 Task: Assign prateek.ku2001@gmail.com as Assignee of Child Issue ChildIssue0000000044 of Issue Issue0000000022 in Backlog  in Scrum Project Project0000000005 in Jira. Assign prateek.ku2001@gmail.com as Assignee of Child Issue ChildIssue0000000045 of Issue Issue0000000023 in Backlog  in Scrum Project Project0000000005 in Jira. Assign nikrathi889@gmail.com as Assignee of Child Issue ChildIssue0000000046 of Issue Issue0000000023 in Backlog  in Scrum Project Project0000000005 in Jira. Assign nikrathi889@gmail.com as Assignee of Child Issue ChildIssue0000000047 of Issue Issue0000000024 in Backlog  in Scrum Project Project0000000005 in Jira. Assign nikrathi889@gmail.com as Assignee of Child Issue ChildIssue0000000048 of Issue Issue0000000024 in Backlog  in Scrum Project Project0000000005 in Jira
Action: Mouse moved to (368, 425)
Screenshot: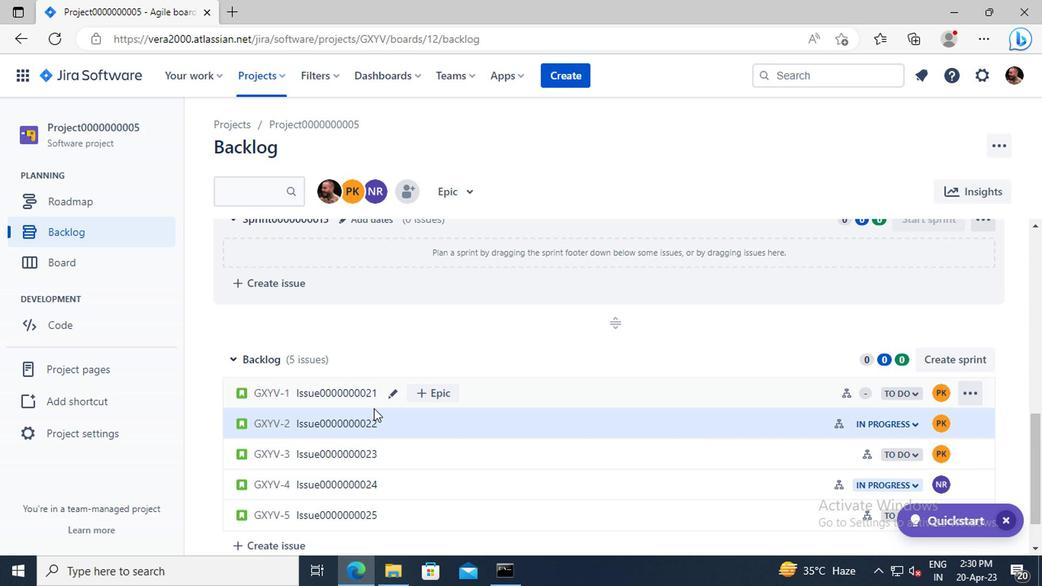 
Action: Mouse pressed left at (368, 425)
Screenshot: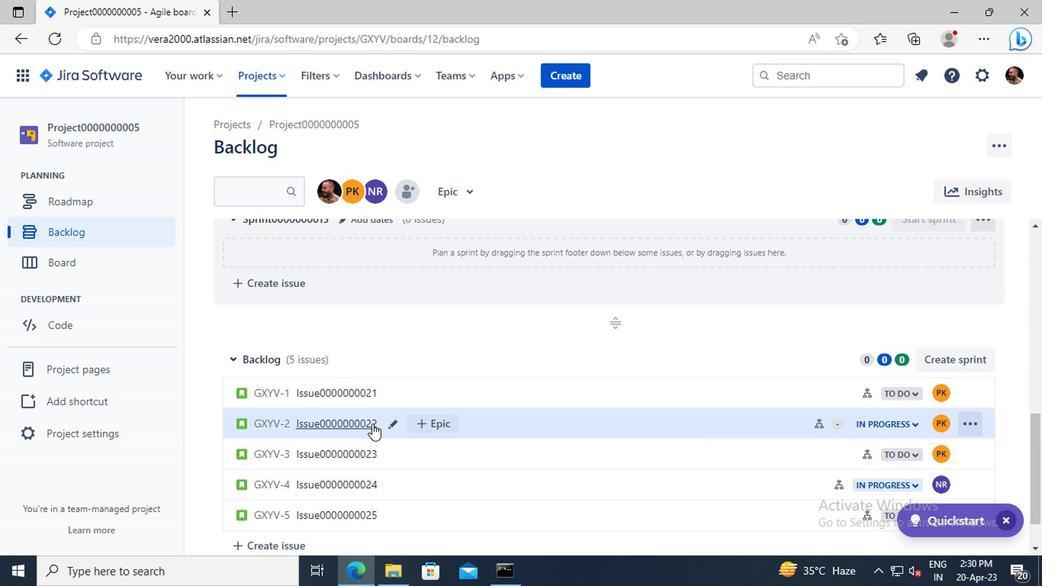 
Action: Mouse moved to (882, 377)
Screenshot: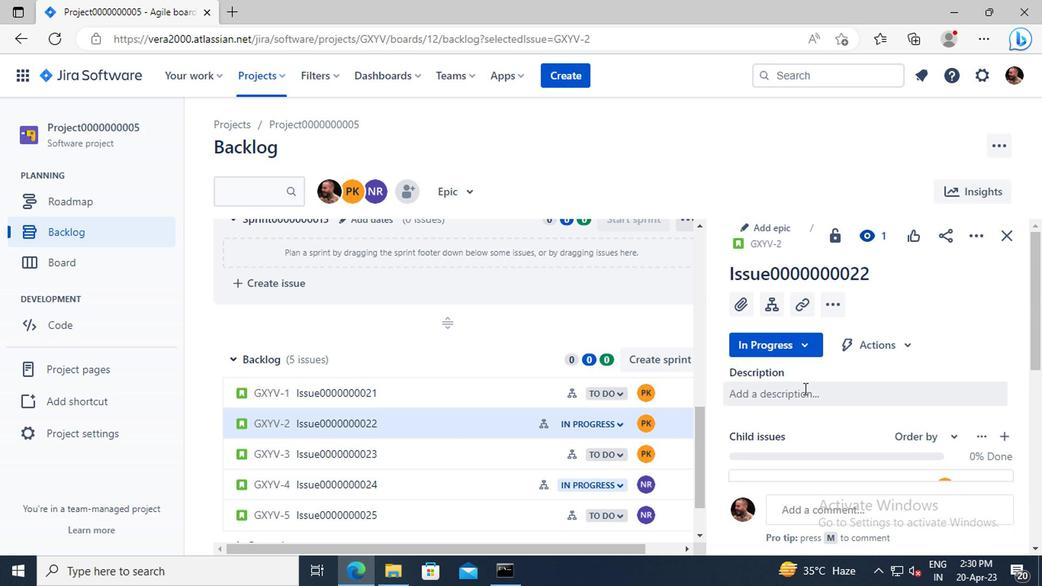 
Action: Mouse scrolled (882, 377) with delta (0, 0)
Screenshot: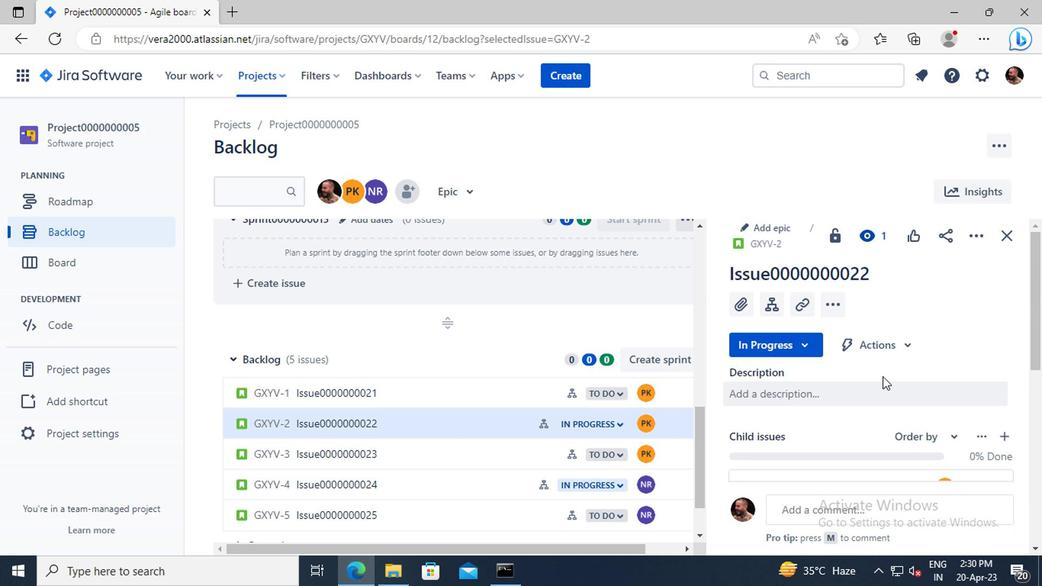 
Action: Mouse scrolled (882, 377) with delta (0, 0)
Screenshot: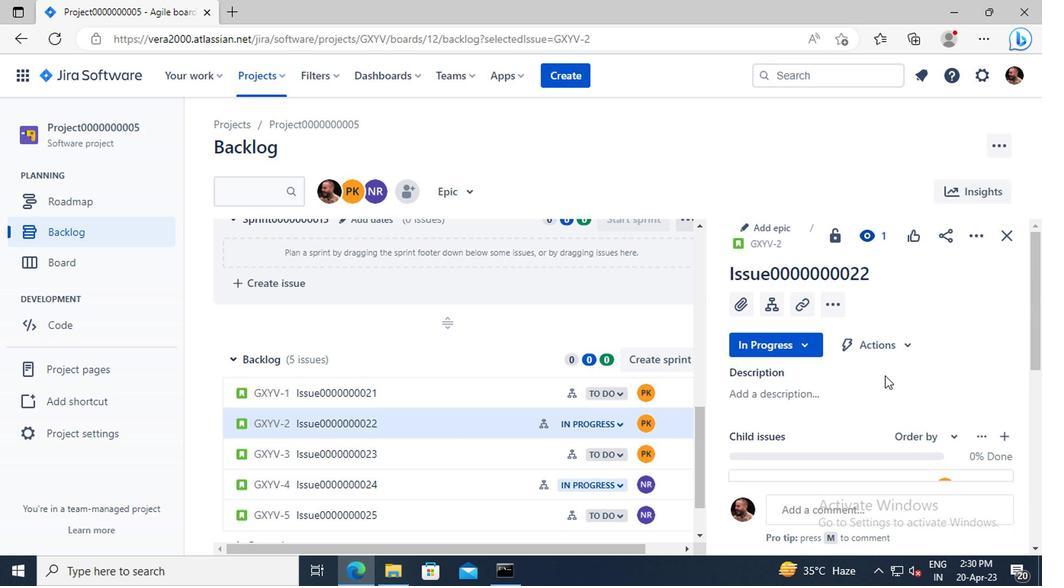 
Action: Mouse moved to (944, 421)
Screenshot: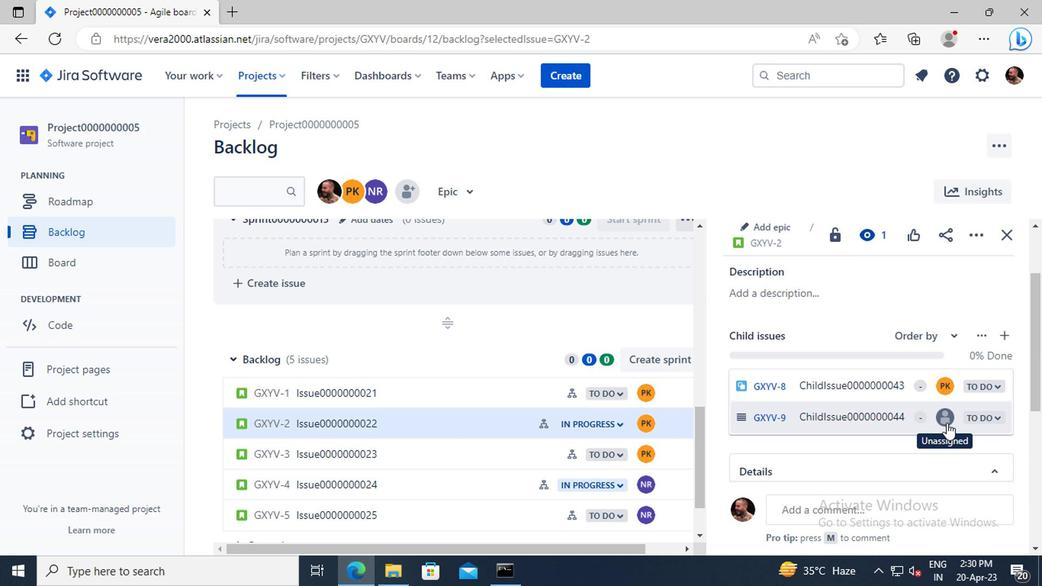 
Action: Mouse pressed left at (944, 421)
Screenshot: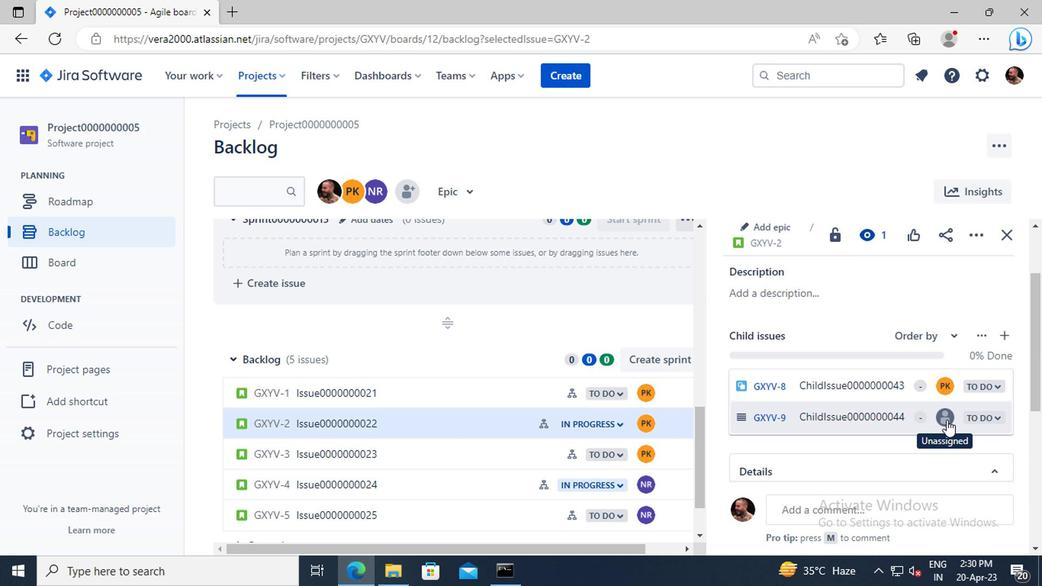 
Action: Key pressed pa
Screenshot: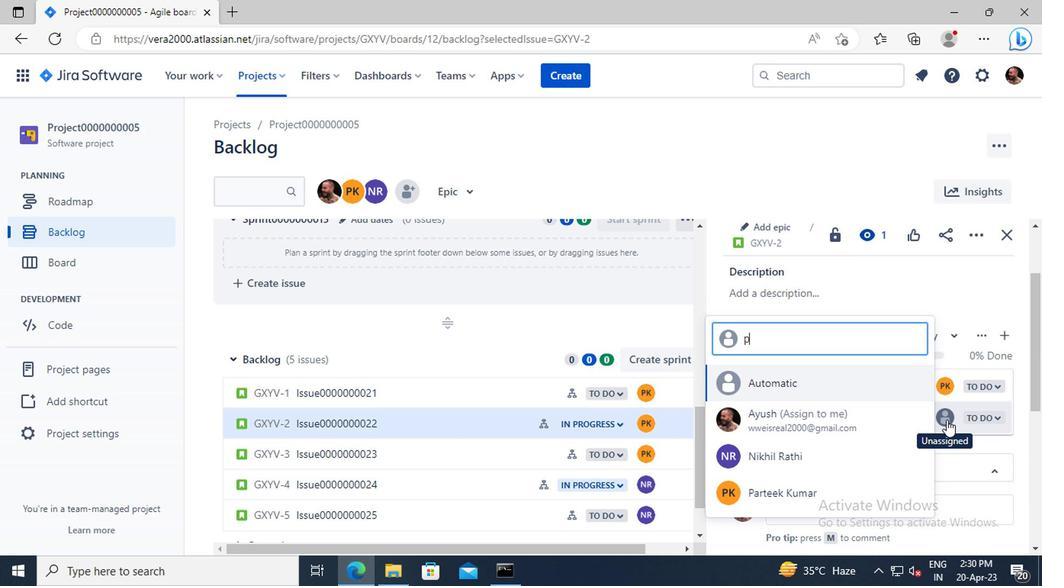 
Action: Mouse moved to (943, 421)
Screenshot: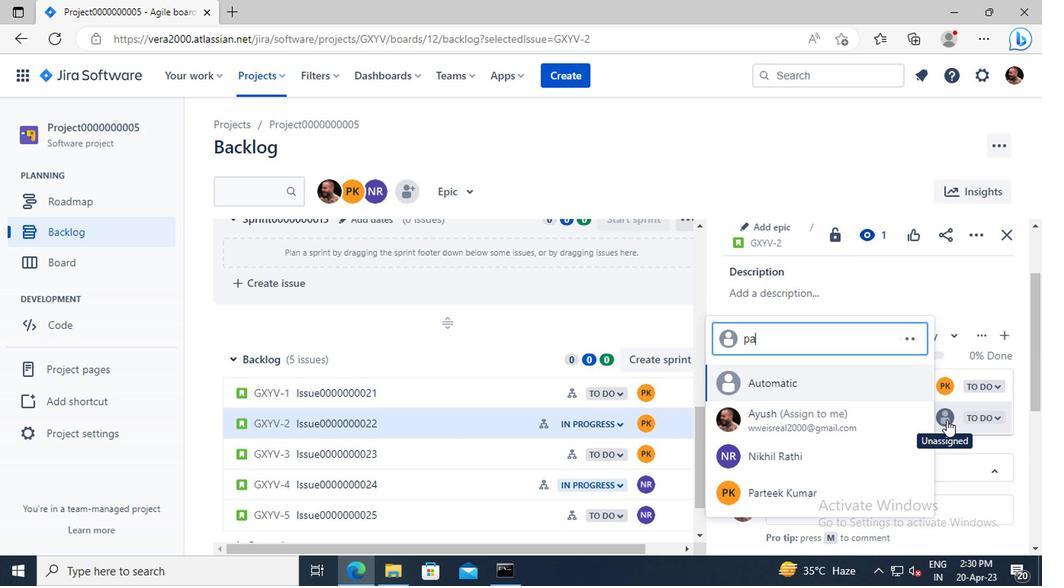
Action: Key pressed rteek
Screenshot: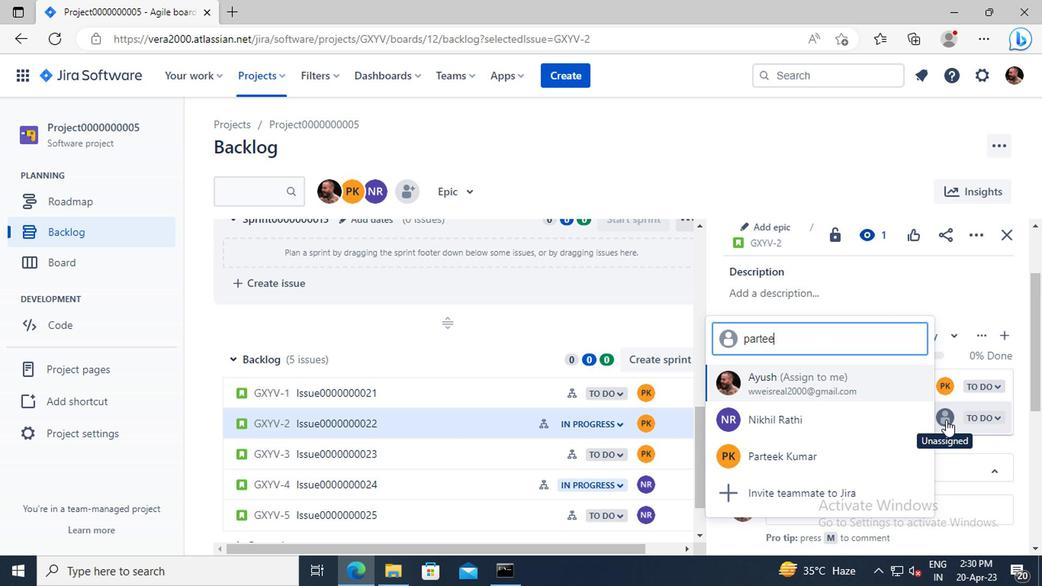 
Action: Mouse moved to (816, 420)
Screenshot: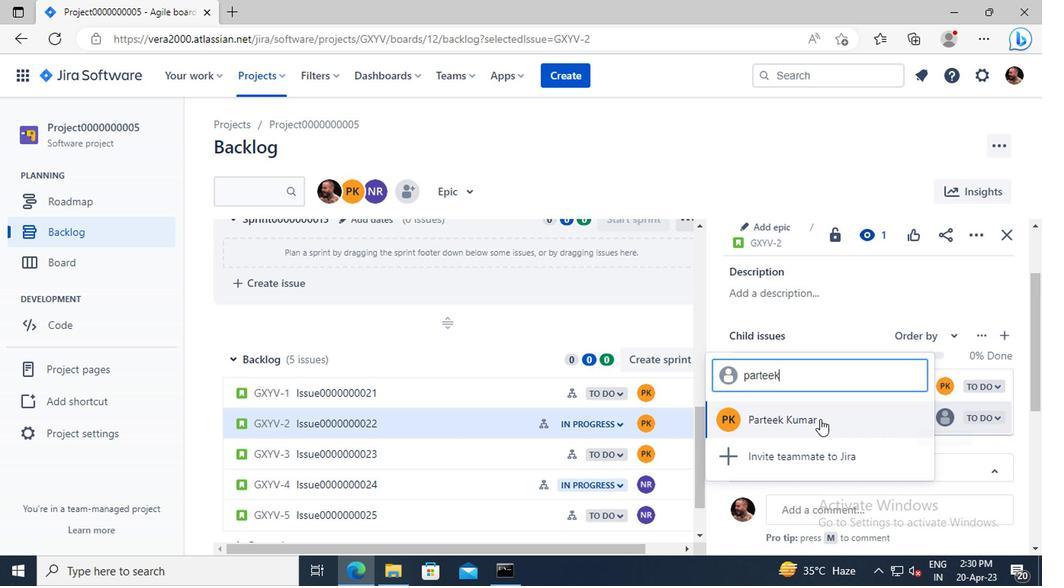 
Action: Mouse pressed left at (816, 420)
Screenshot: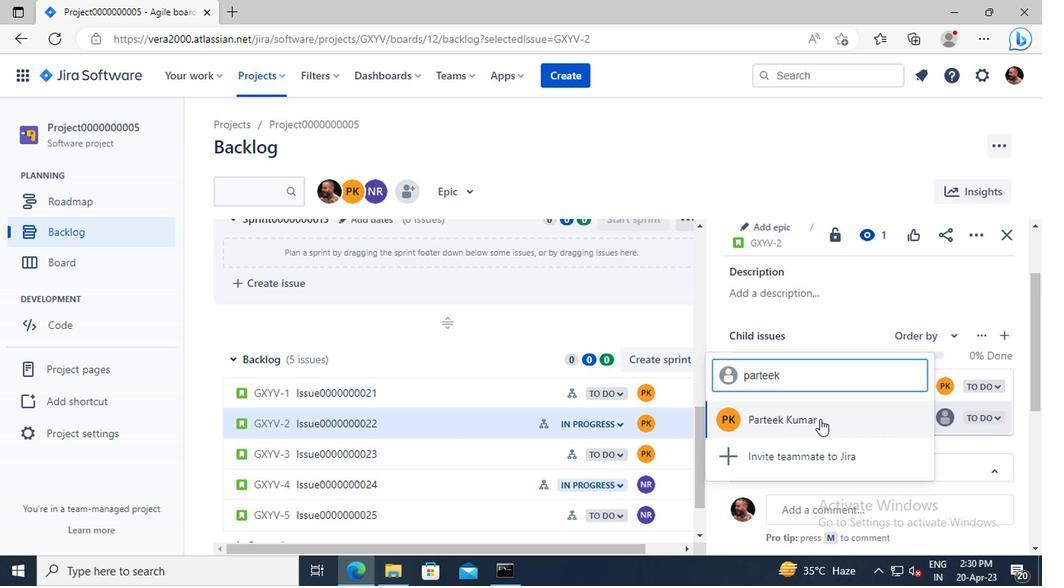 
Action: Mouse moved to (344, 455)
Screenshot: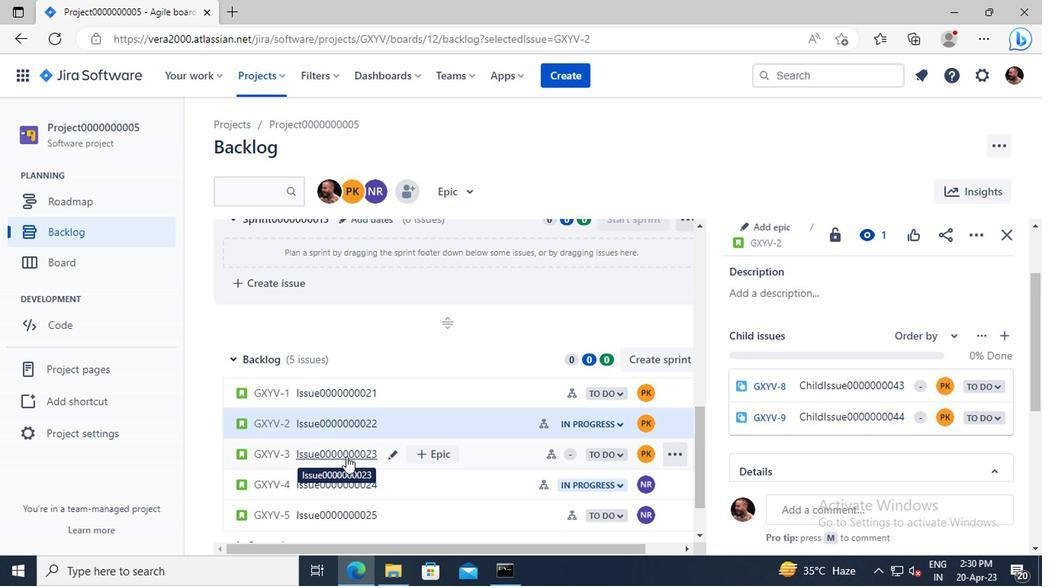 
Action: Mouse pressed left at (344, 455)
Screenshot: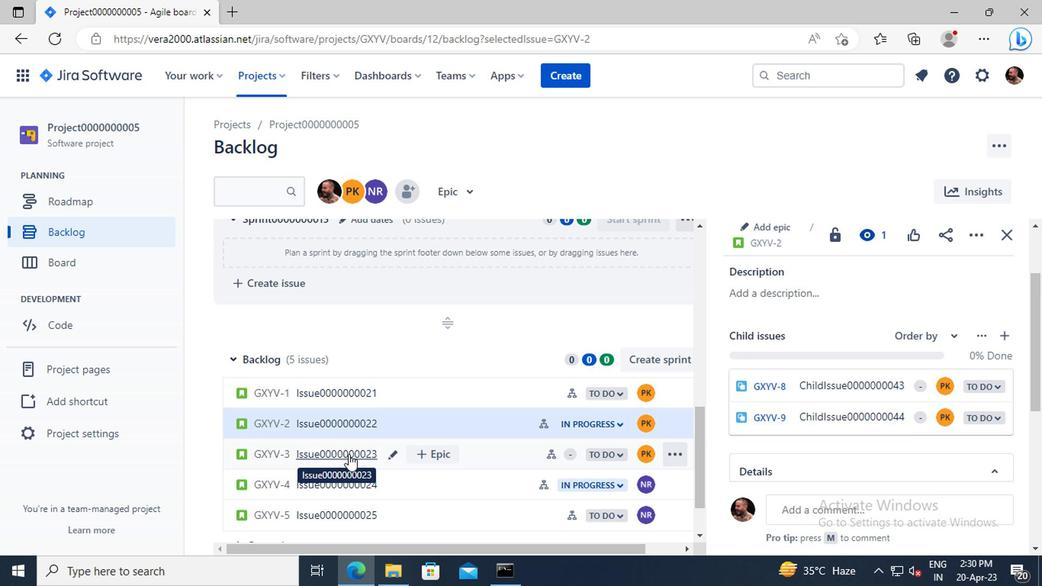 
Action: Mouse moved to (876, 373)
Screenshot: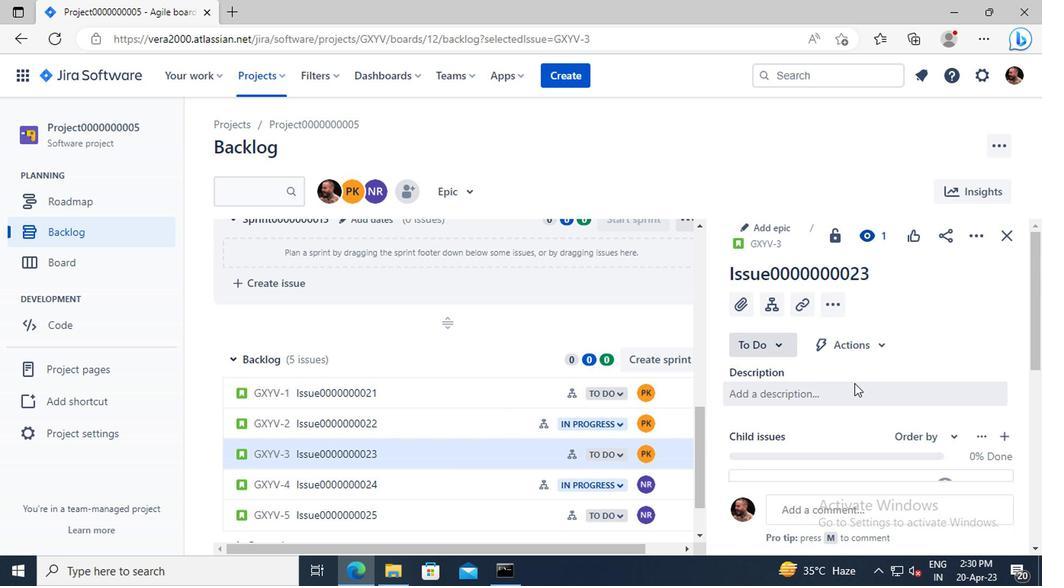 
Action: Mouse scrolled (876, 373) with delta (0, 0)
Screenshot: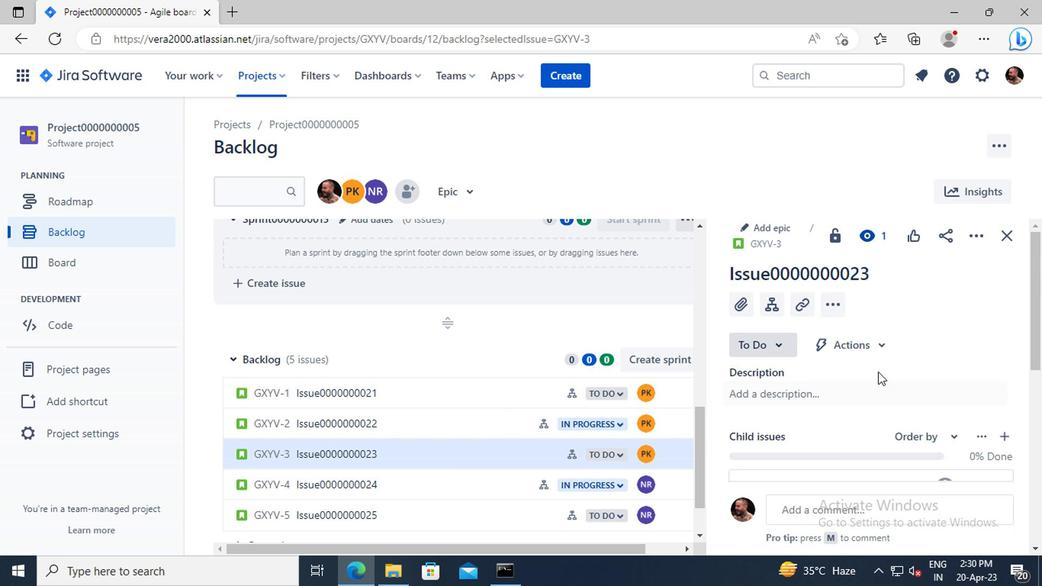 
Action: Mouse scrolled (876, 373) with delta (0, 0)
Screenshot: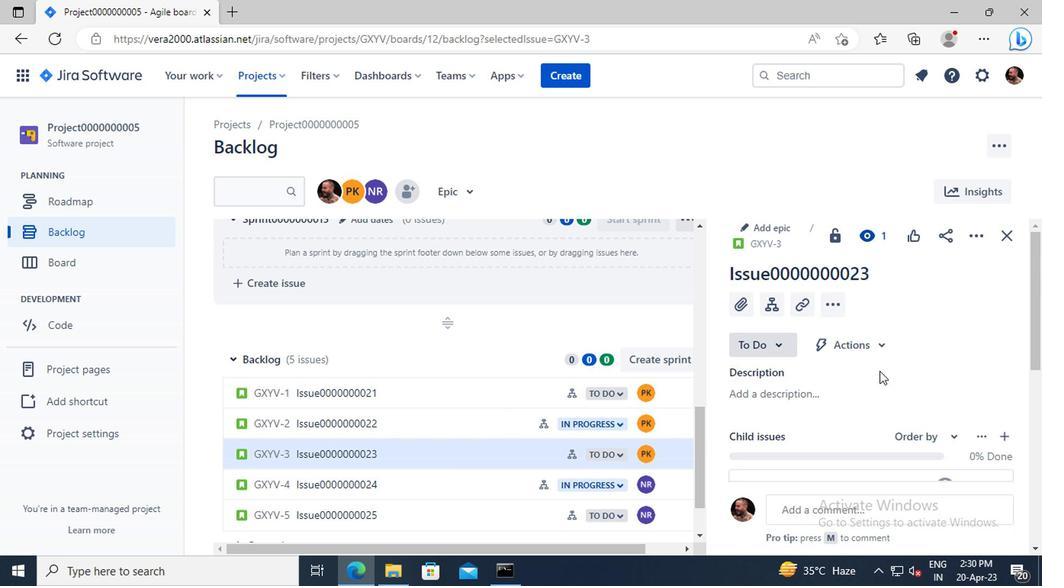 
Action: Mouse moved to (940, 389)
Screenshot: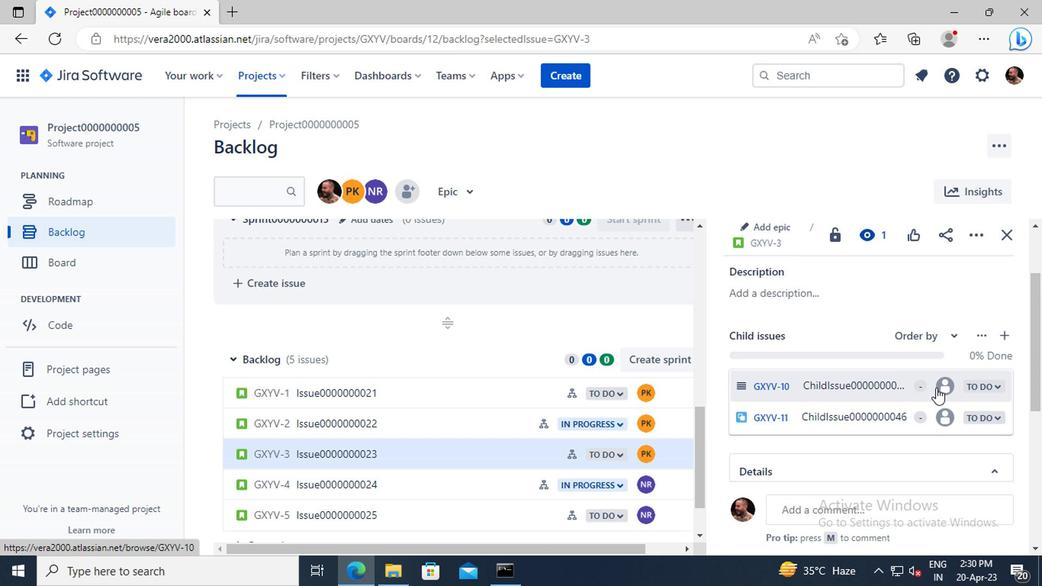 
Action: Mouse pressed left at (940, 389)
Screenshot: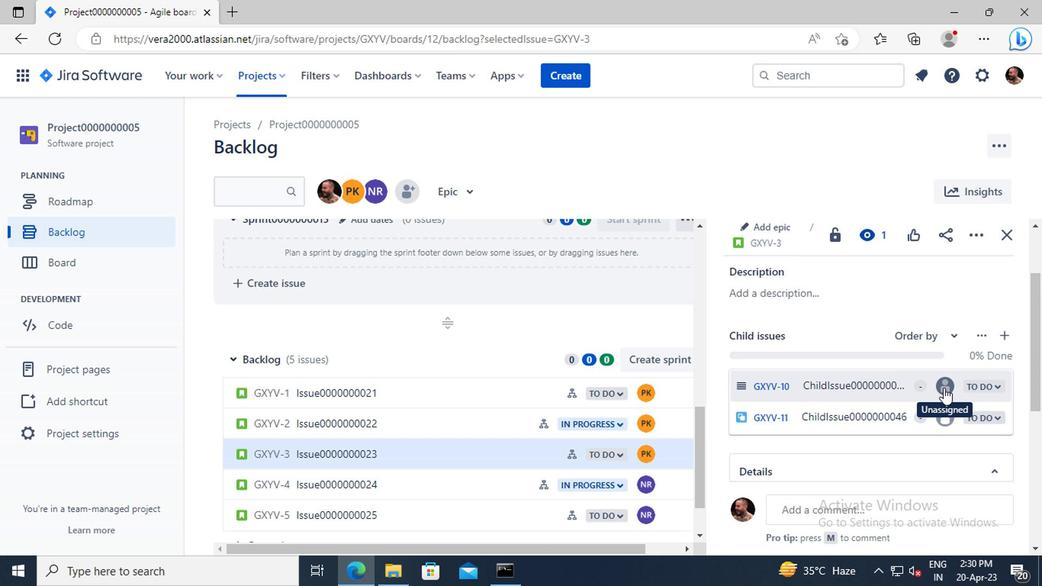 
Action: Mouse moved to (940, 390)
Screenshot: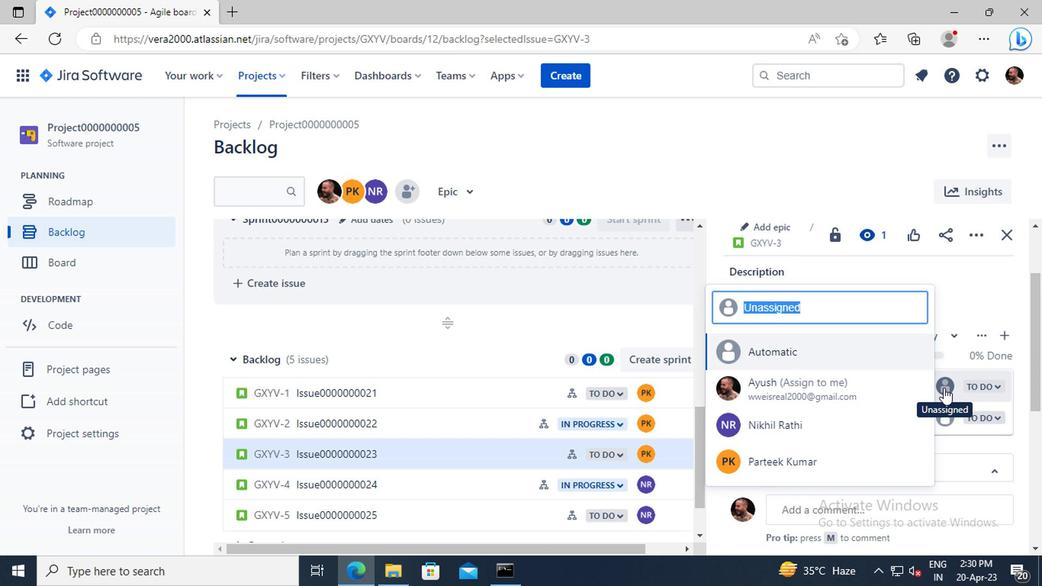 
Action: Key pressed parteek
Screenshot: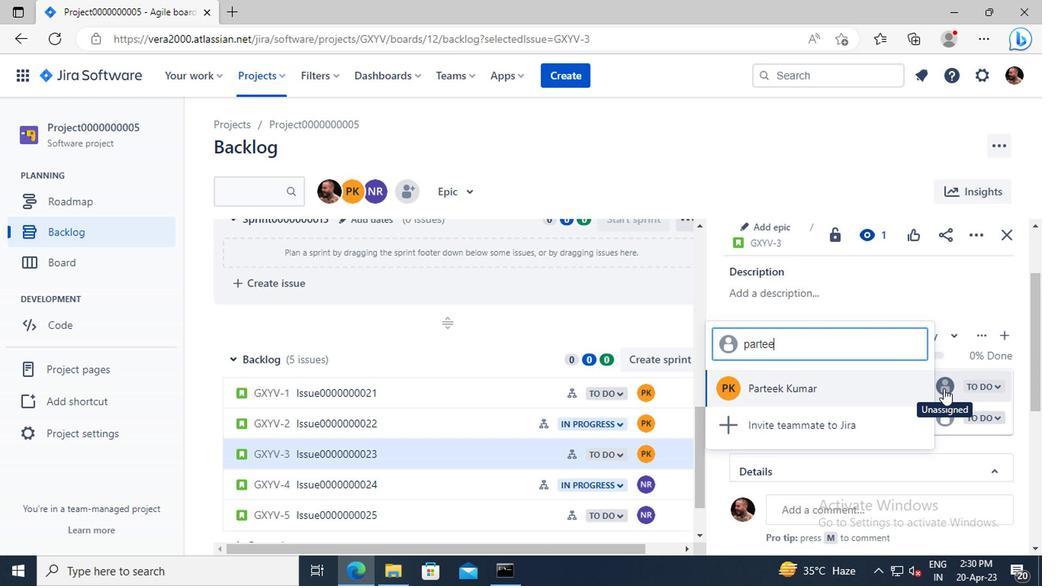 
Action: Mouse moved to (820, 393)
Screenshot: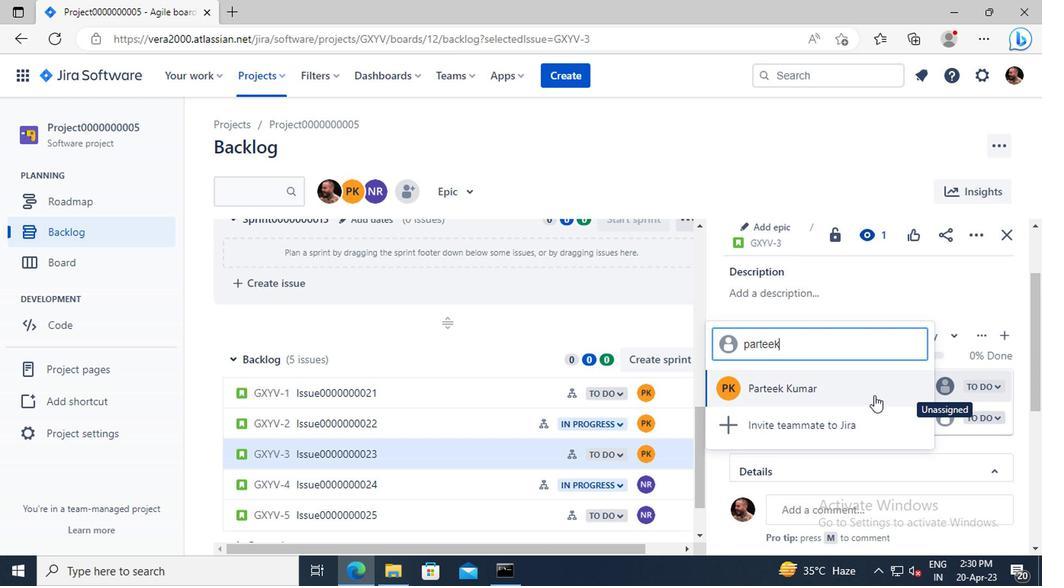 
Action: Mouse pressed left at (820, 393)
Screenshot: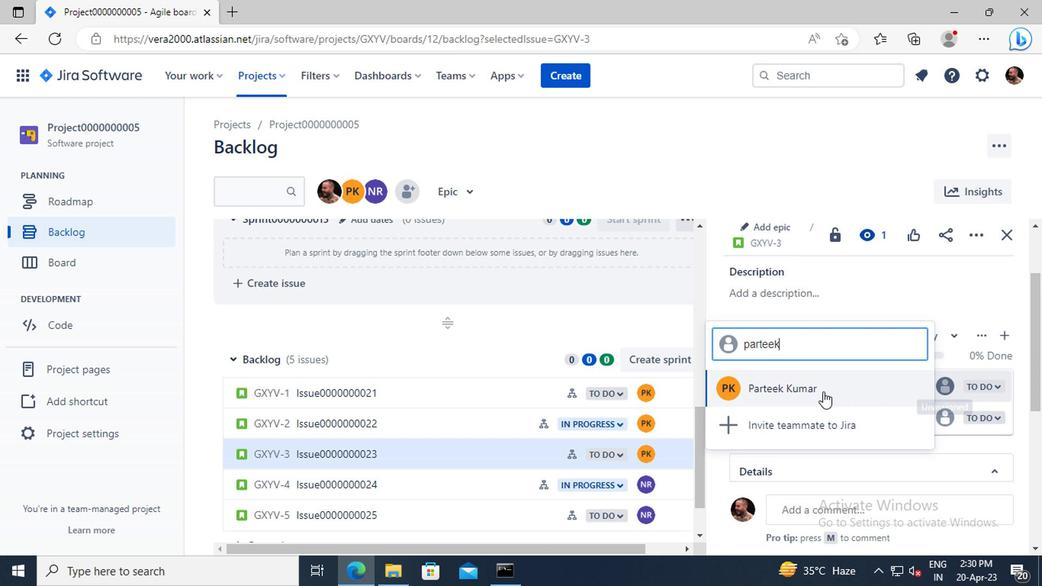 
Action: Mouse moved to (945, 417)
Screenshot: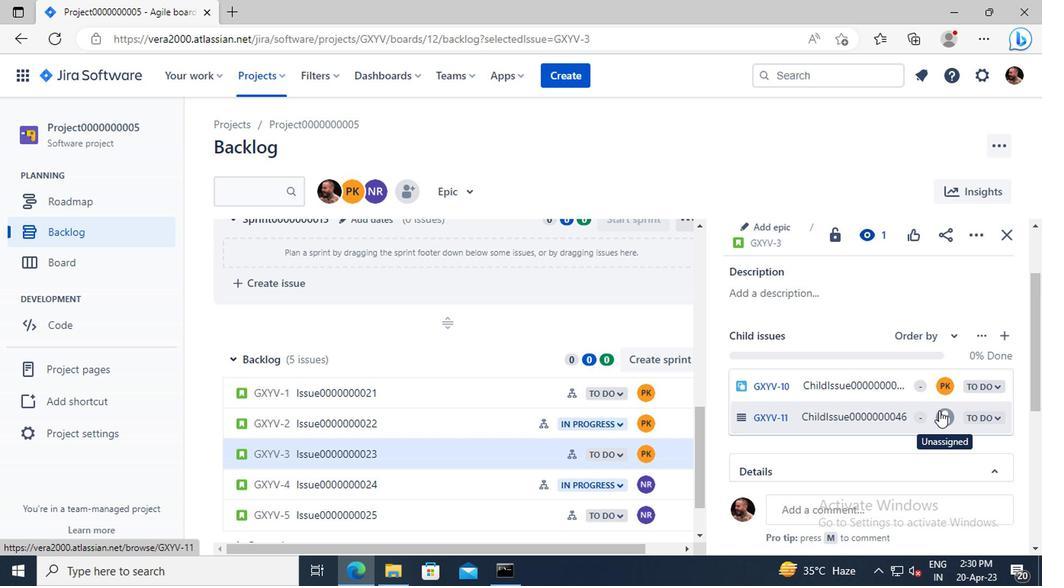 
Action: Mouse pressed left at (945, 417)
Screenshot: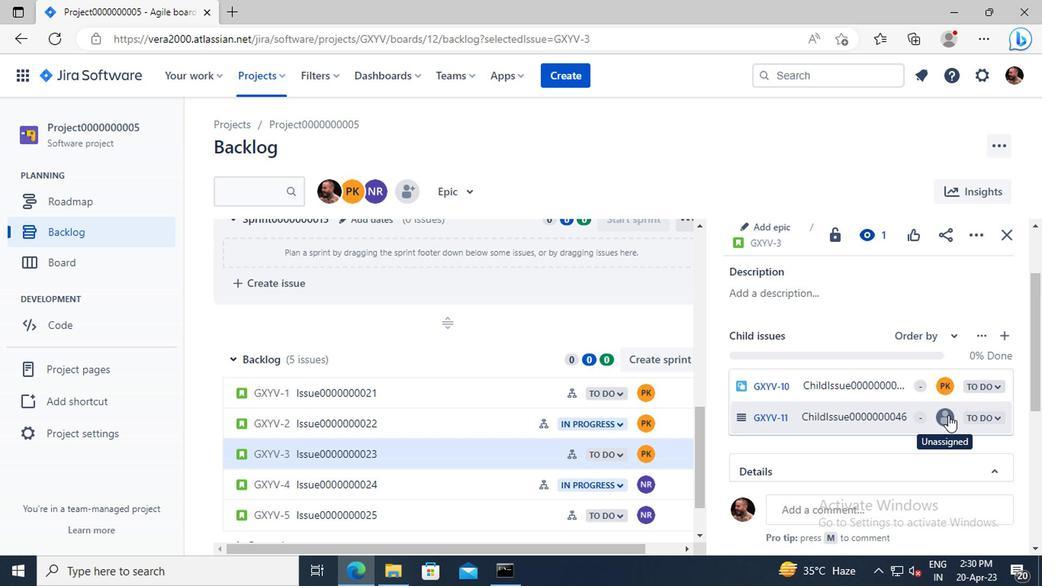 
Action: Key pressed nikhil
Screenshot: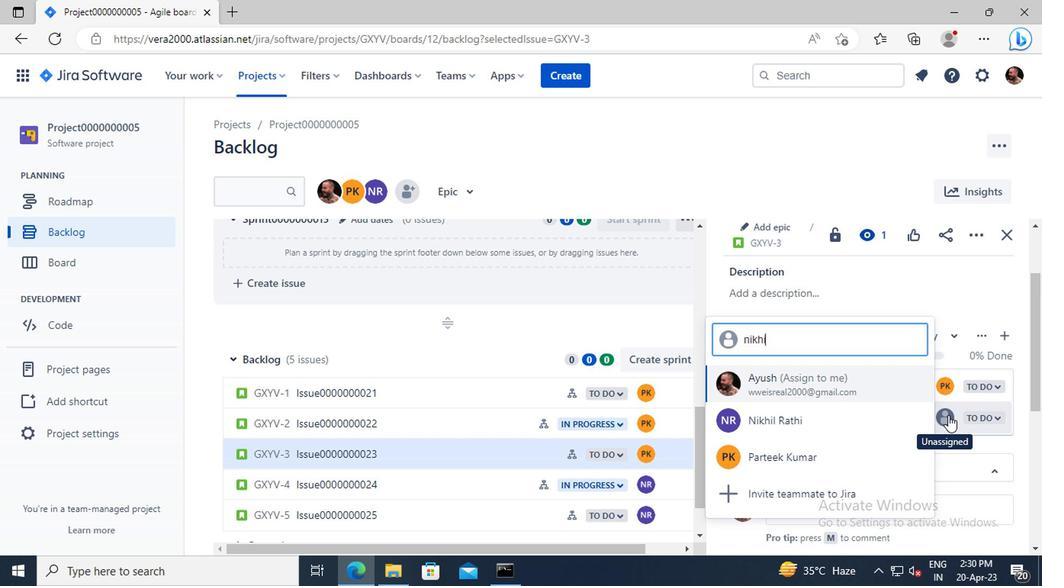 
Action: Mouse moved to (799, 416)
Screenshot: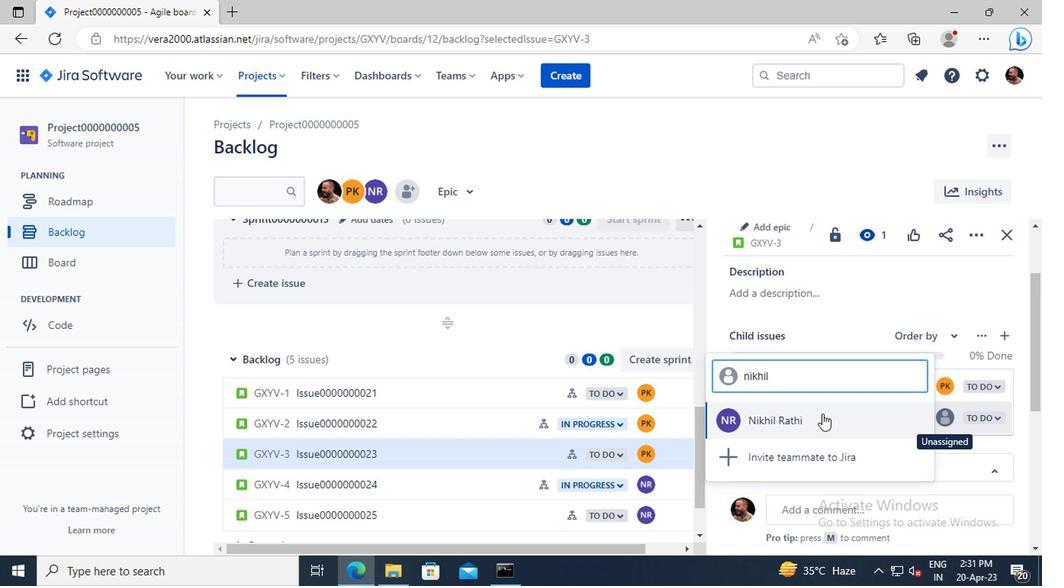 
Action: Mouse pressed left at (799, 416)
Screenshot: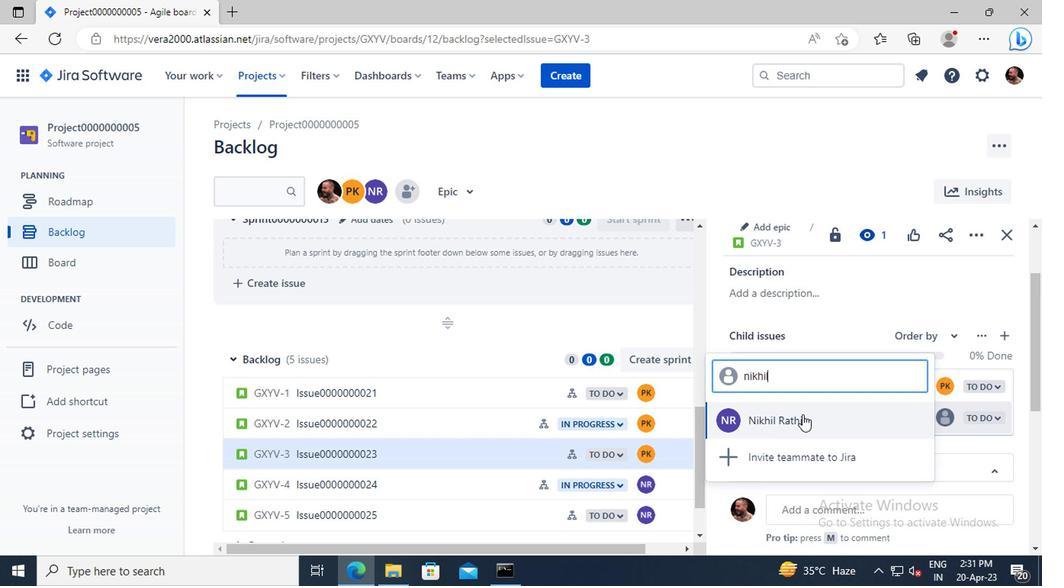 
Action: Mouse moved to (389, 408)
Screenshot: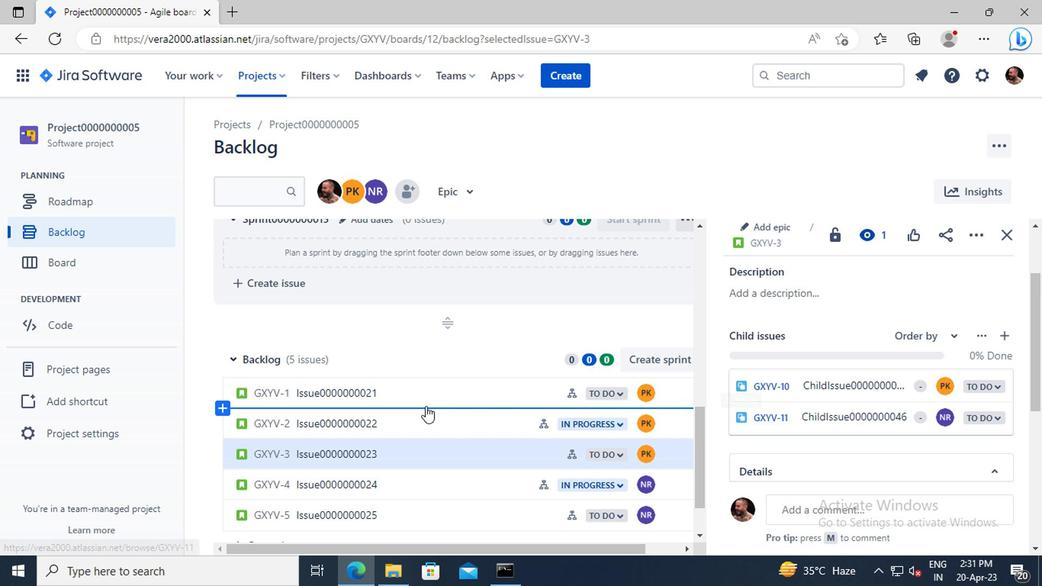 
Action: Mouse scrolled (389, 407) with delta (0, -1)
Screenshot: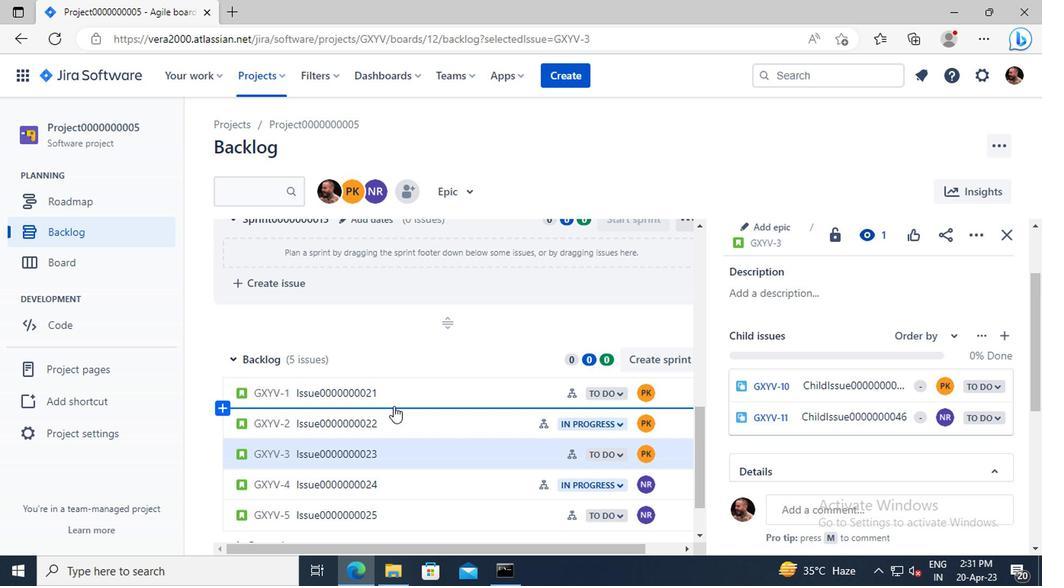 
Action: Mouse moved to (359, 434)
Screenshot: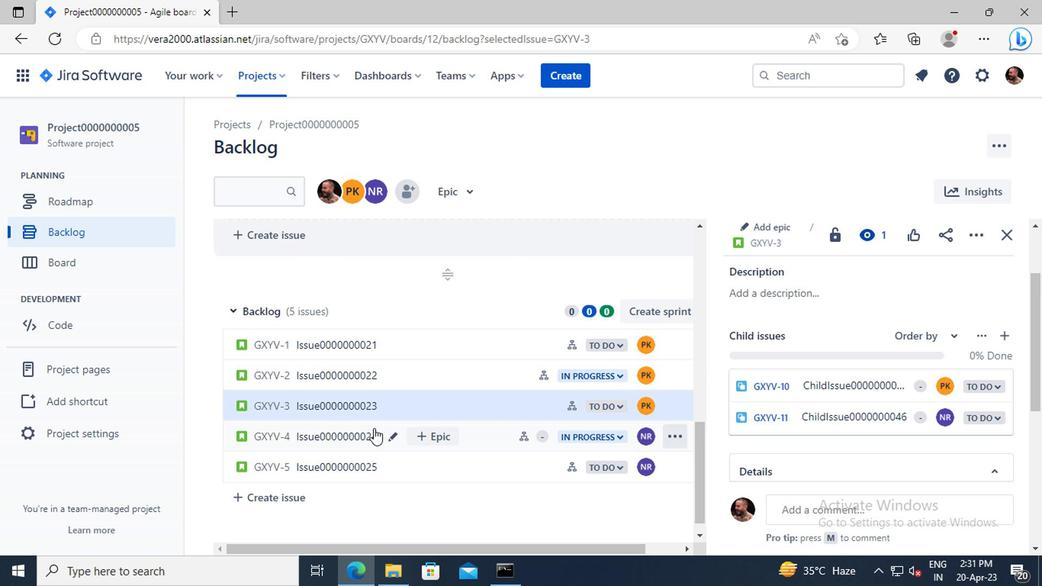 
Action: Mouse pressed left at (359, 434)
Screenshot: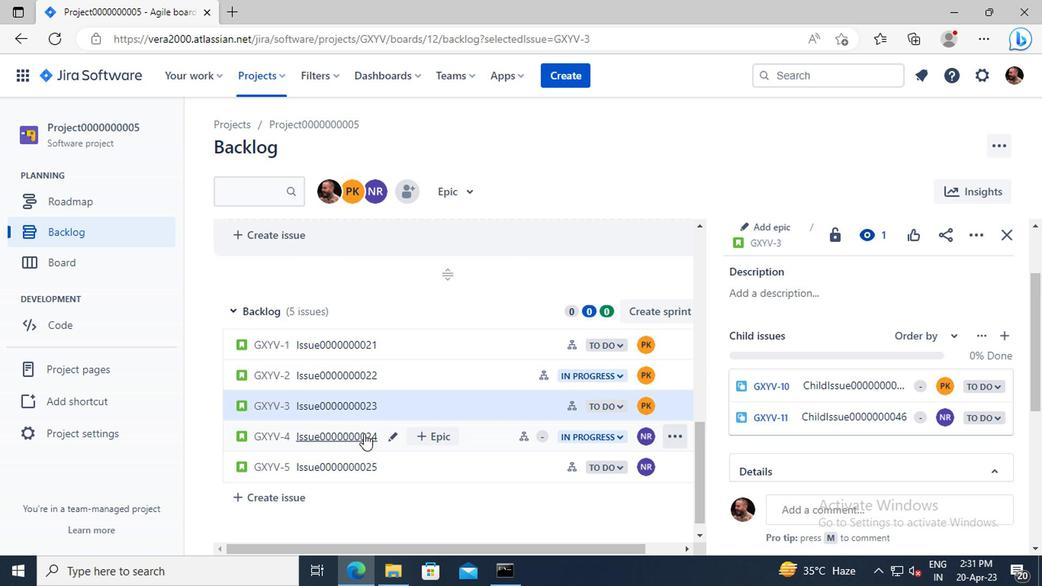 
Action: Mouse moved to (905, 377)
Screenshot: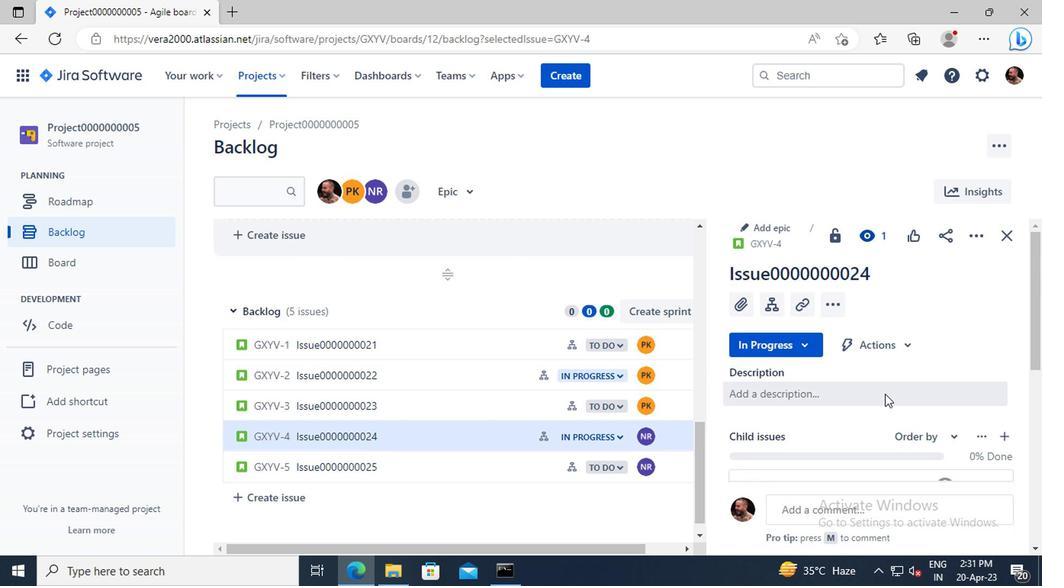
Action: Mouse scrolled (905, 377) with delta (0, 0)
Screenshot: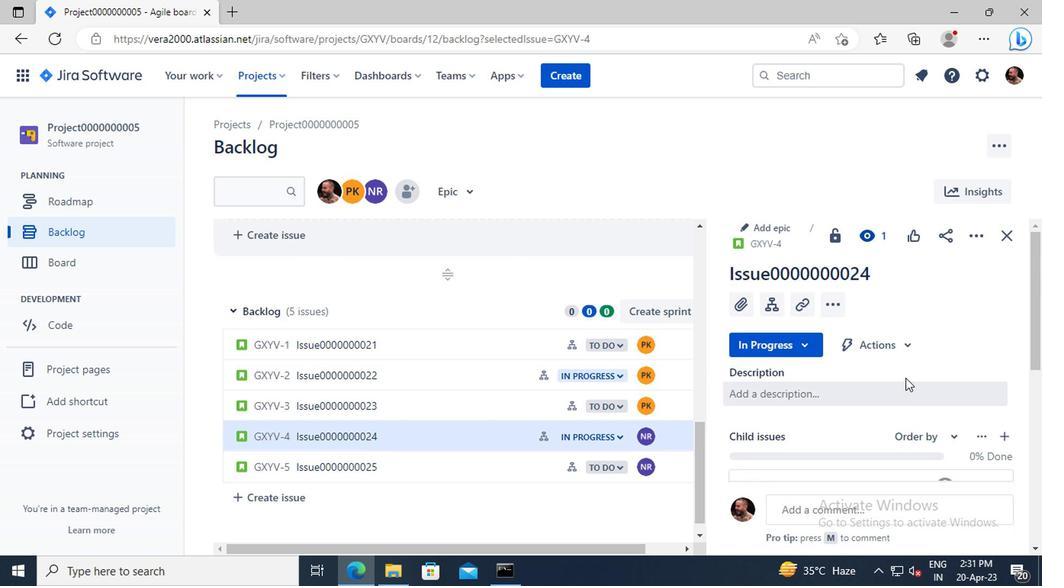 
Action: Mouse scrolled (905, 377) with delta (0, 0)
Screenshot: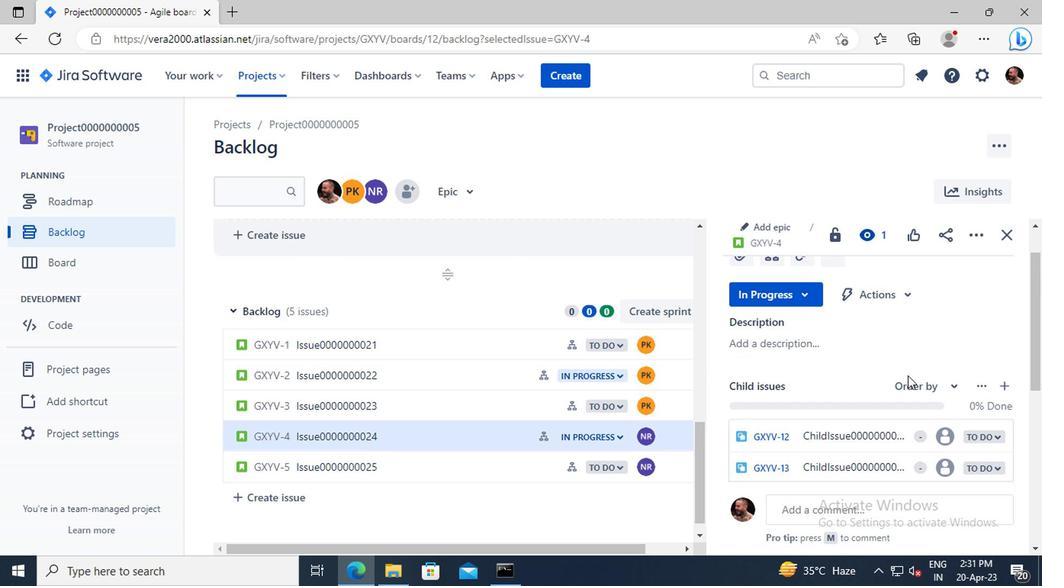 
Action: Mouse moved to (939, 392)
Screenshot: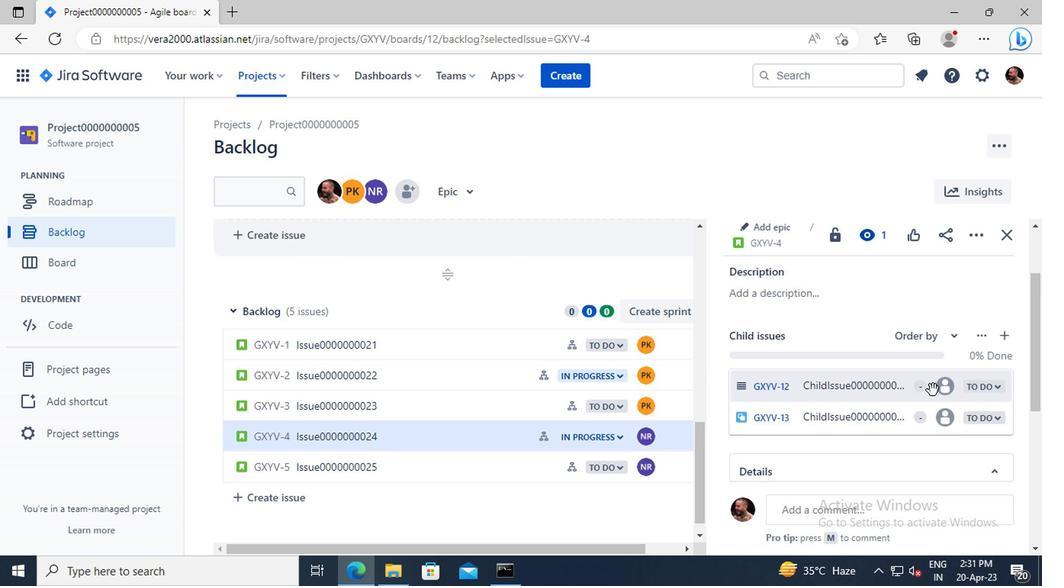 
Action: Mouse pressed left at (939, 392)
Screenshot: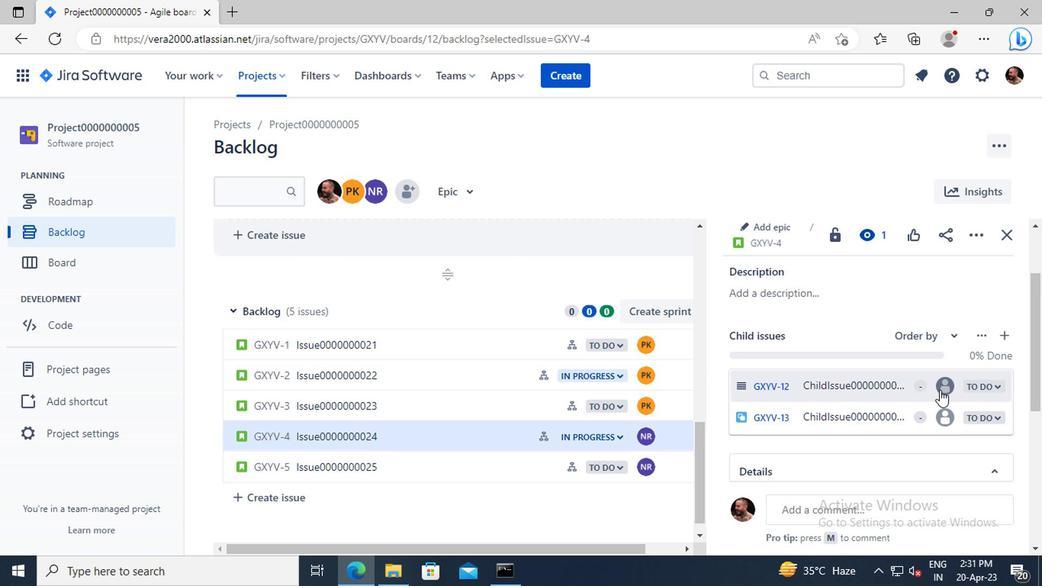 
Action: Key pressed nikhil
Screenshot: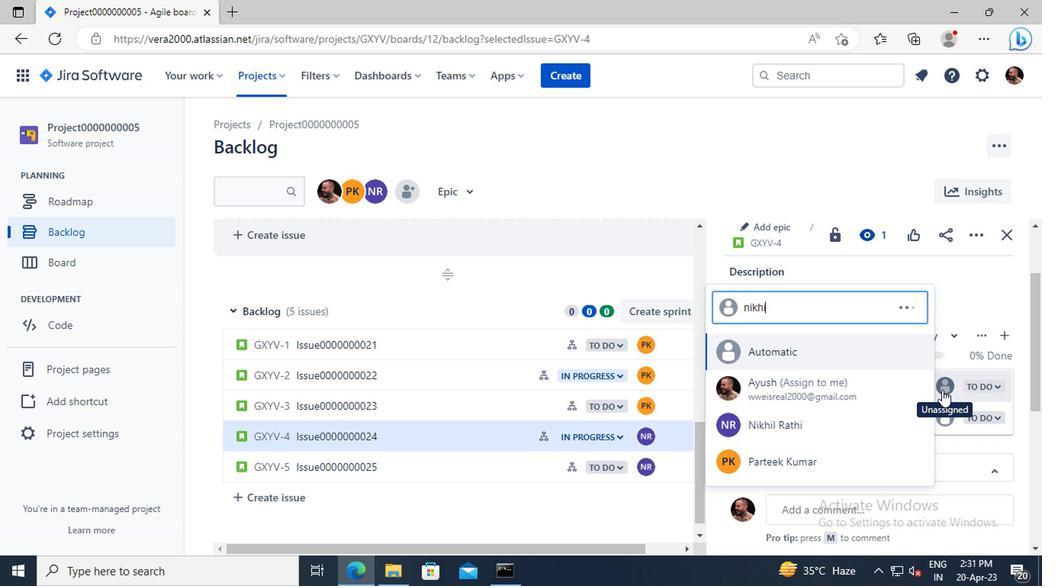 
Action: Mouse moved to (788, 387)
Screenshot: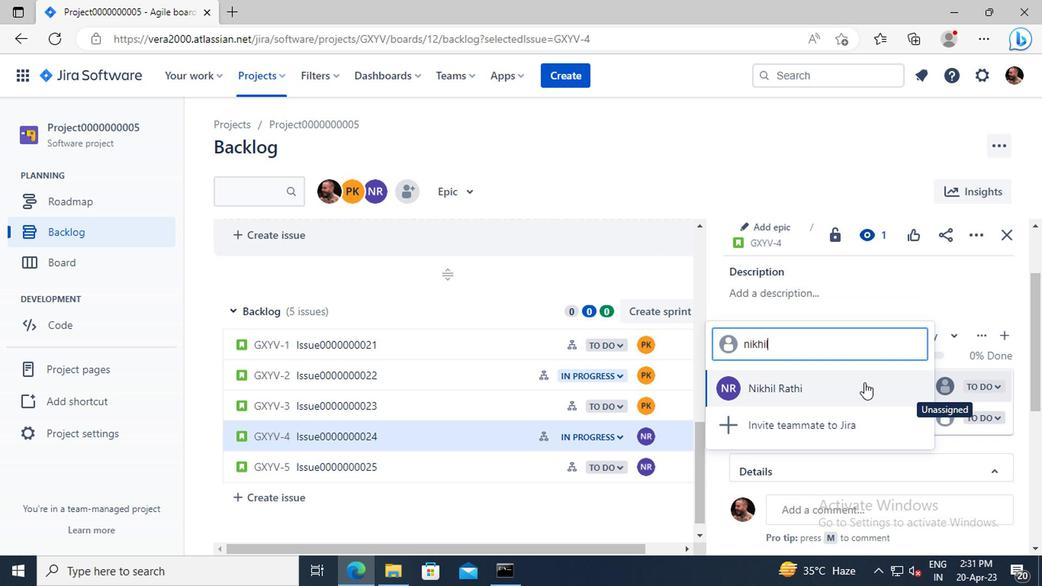 
Action: Mouse pressed left at (788, 387)
Screenshot: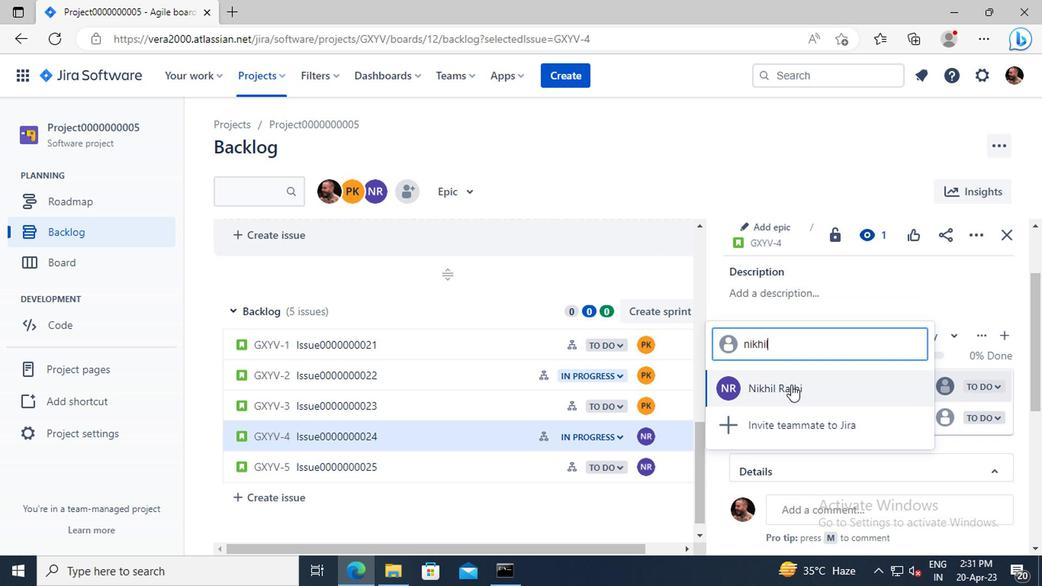 
Action: Mouse moved to (945, 418)
Screenshot: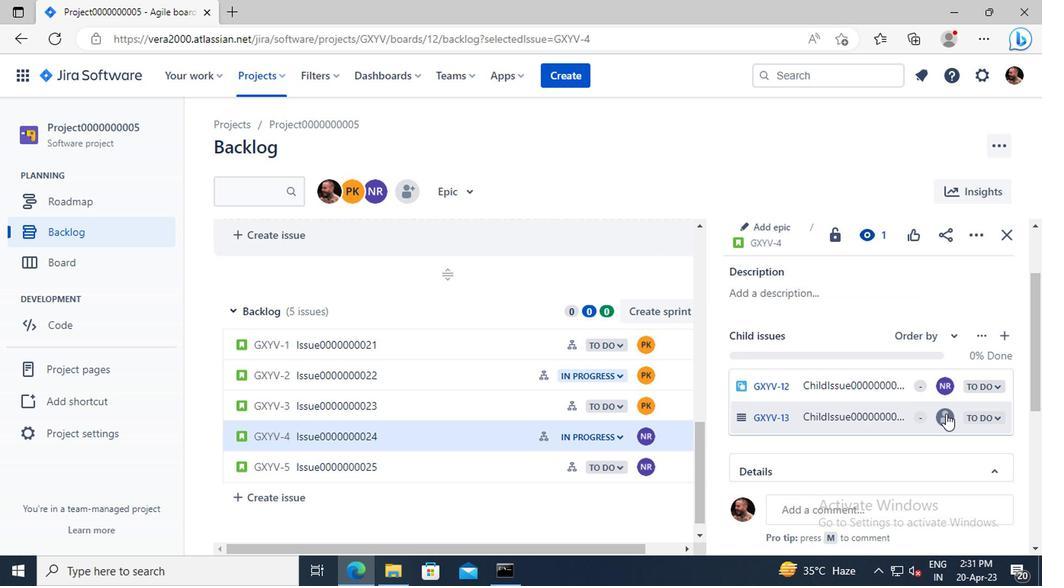 
Action: Mouse pressed left at (945, 418)
Screenshot: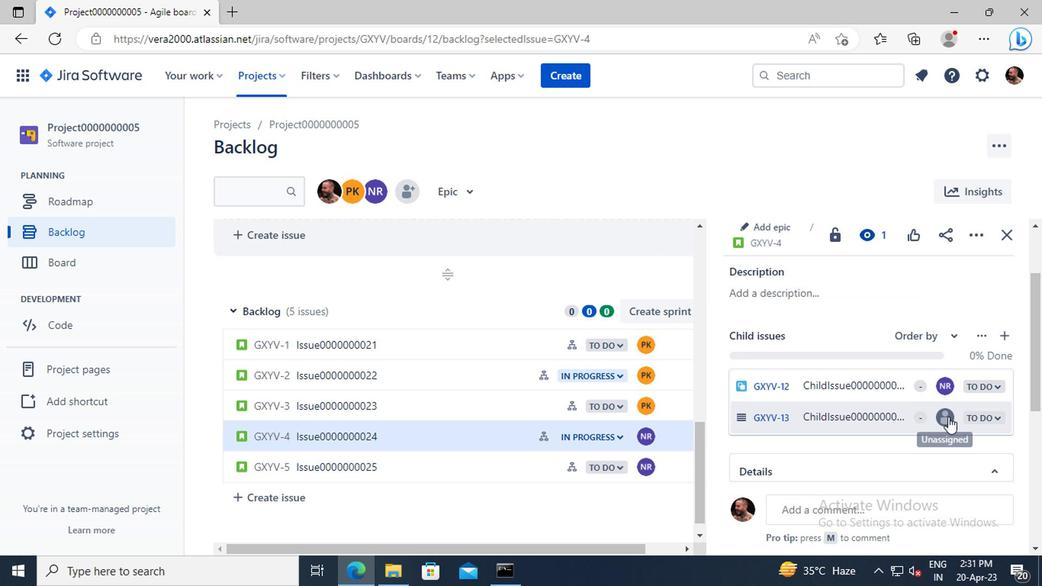 
Action: Key pressed nikhil
Screenshot: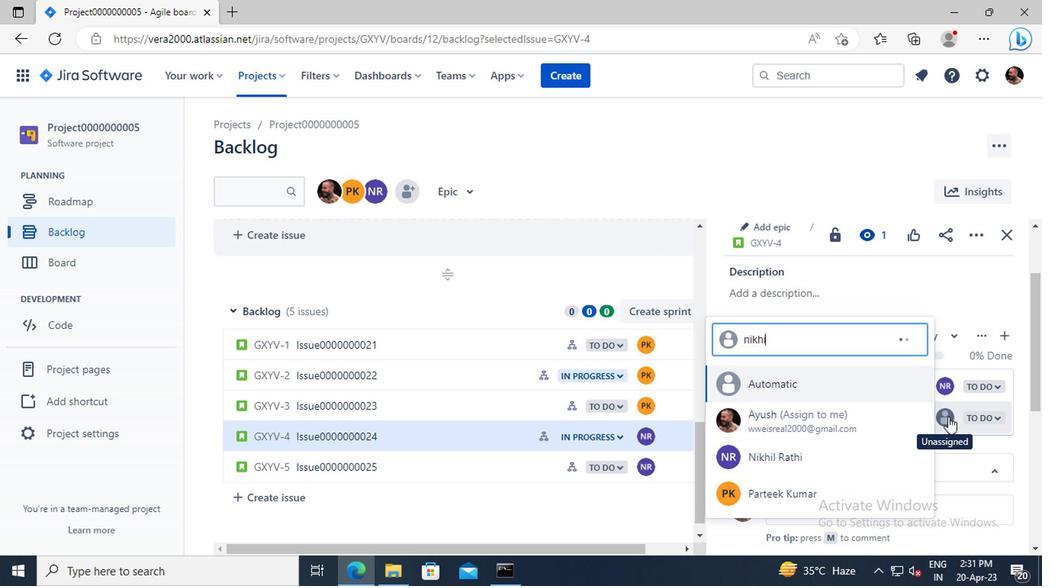 
Action: Mouse moved to (797, 424)
Screenshot: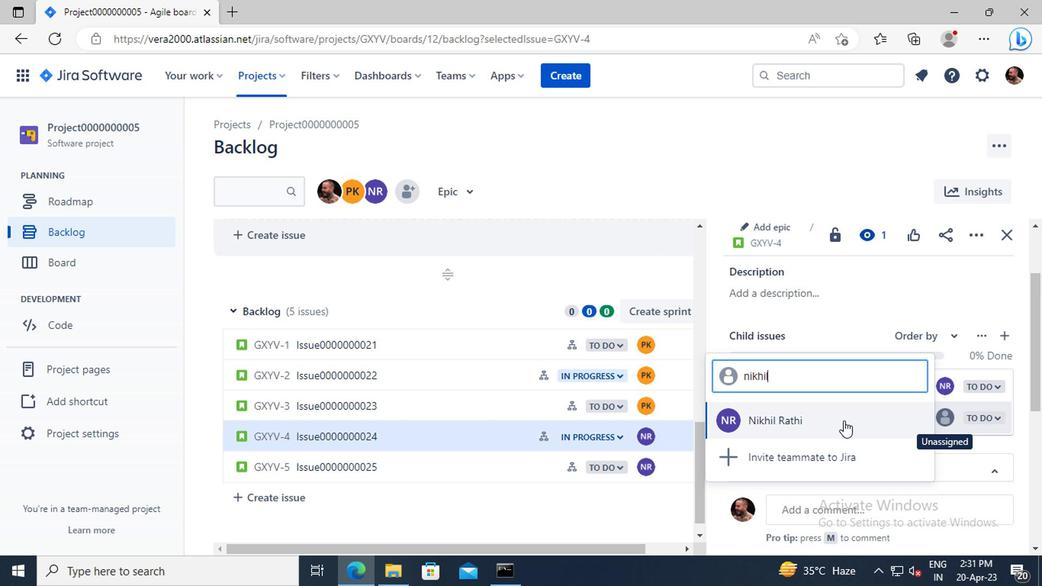 
Action: Mouse pressed left at (797, 424)
Screenshot: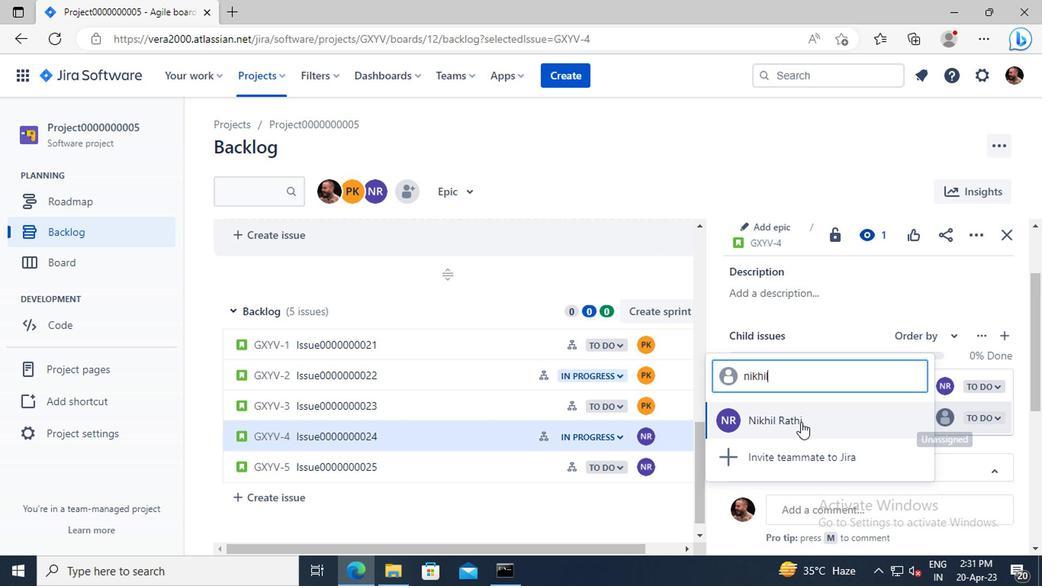 
